 Task: Sort the products in the category "Prenatal Vitamins" by best match.
Action: Mouse moved to (271, 139)
Screenshot: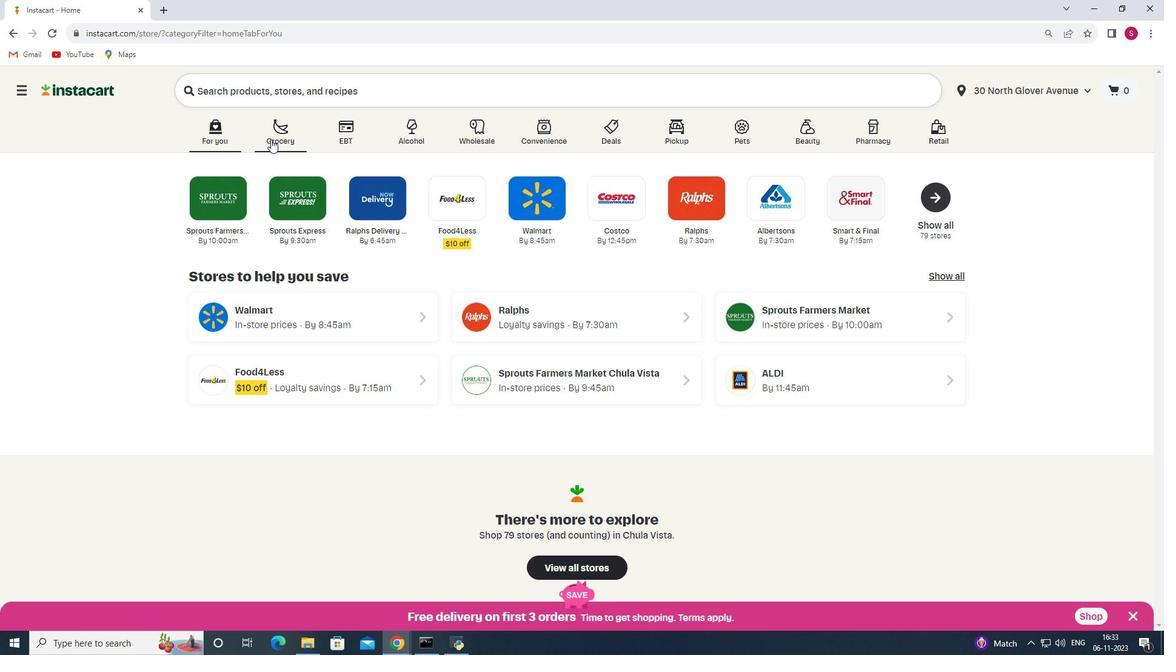 
Action: Mouse pressed left at (271, 139)
Screenshot: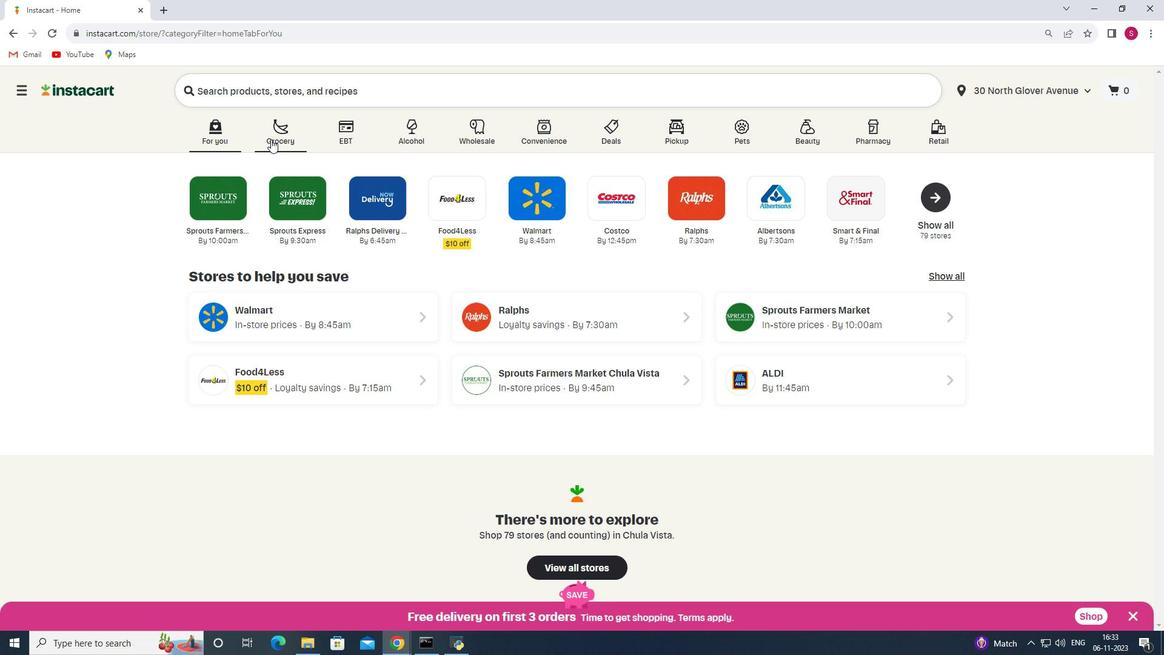 
Action: Mouse moved to (294, 341)
Screenshot: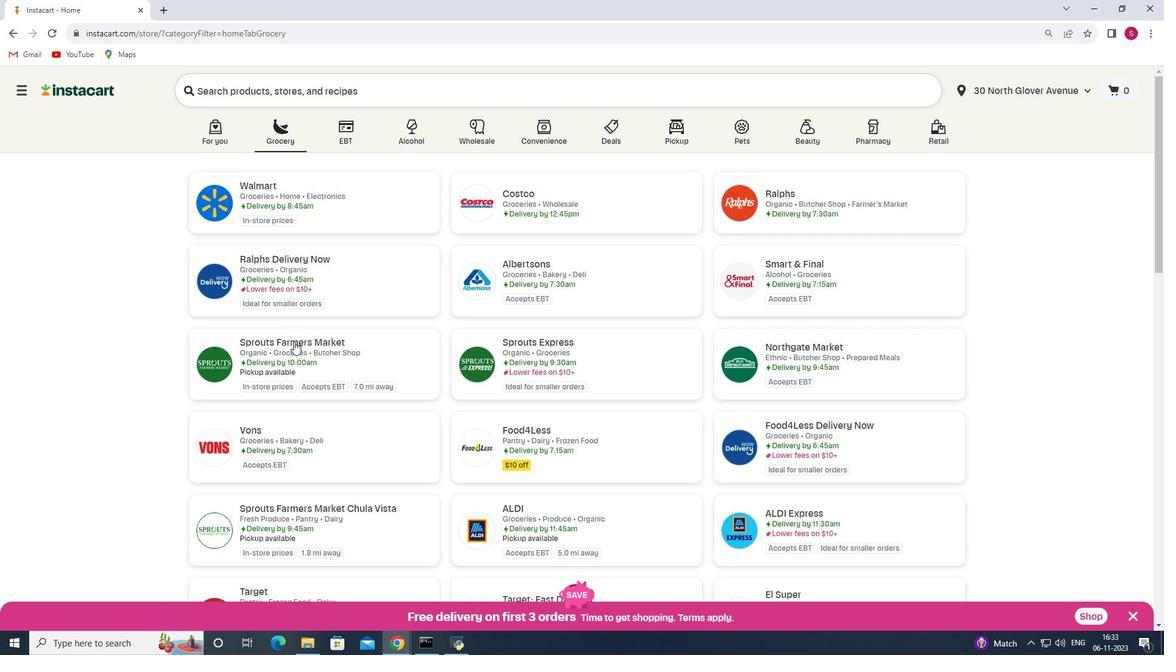 
Action: Mouse pressed left at (294, 341)
Screenshot: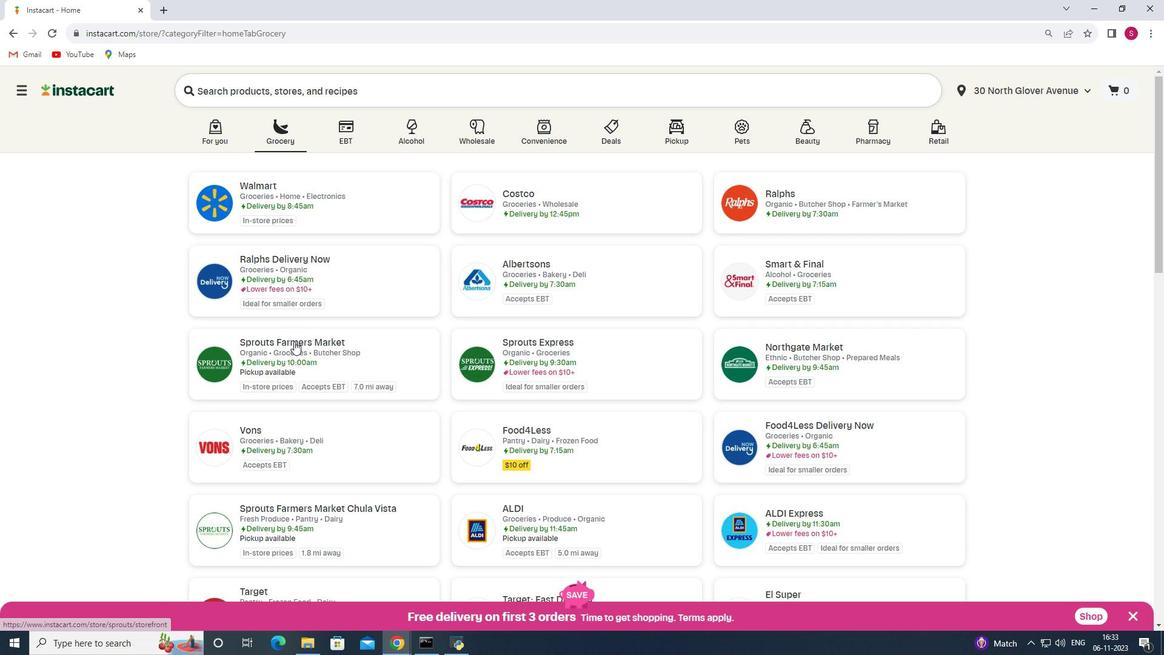 
Action: Mouse moved to (70, 450)
Screenshot: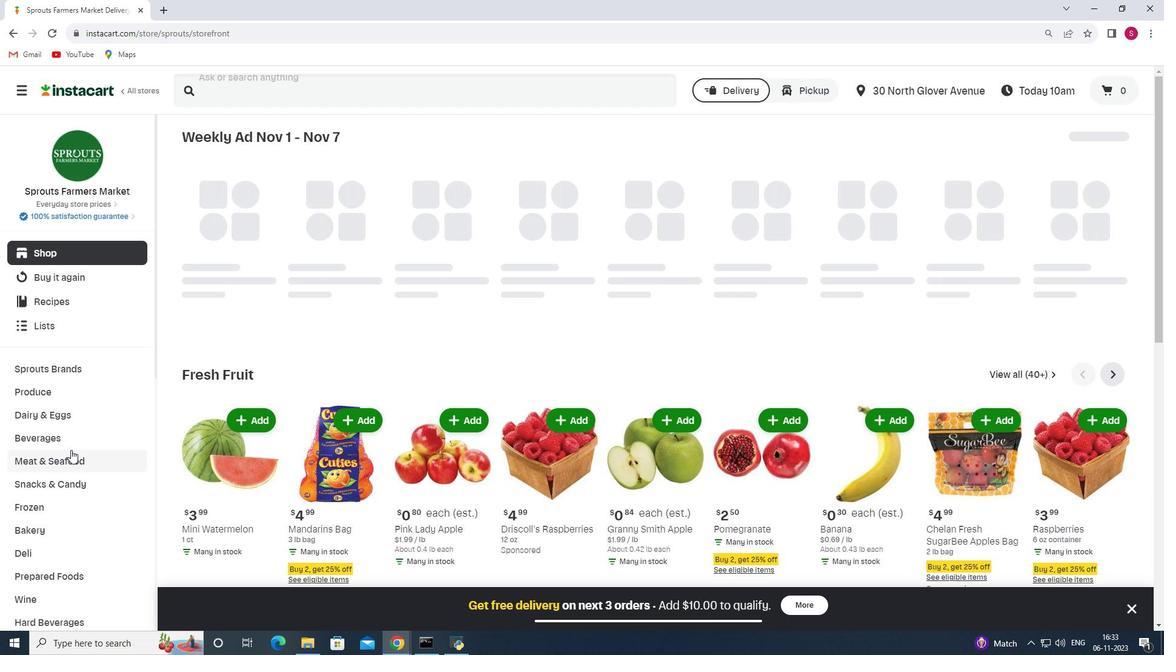 
Action: Mouse scrolled (70, 449) with delta (0, 0)
Screenshot: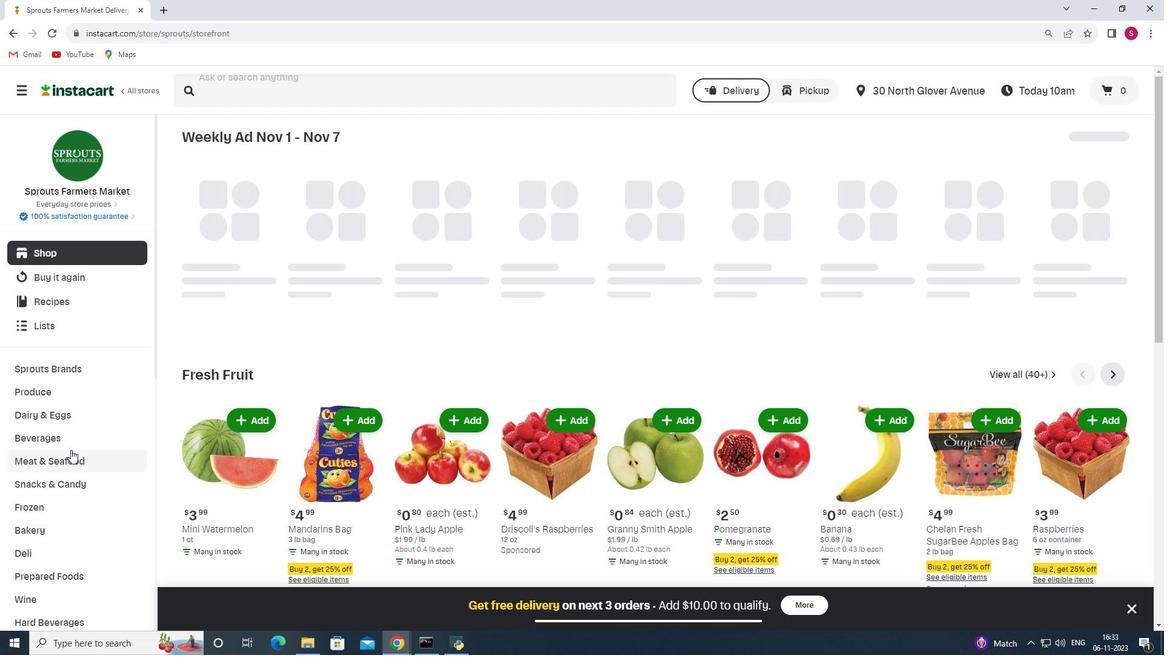 
Action: Mouse scrolled (70, 449) with delta (0, 0)
Screenshot: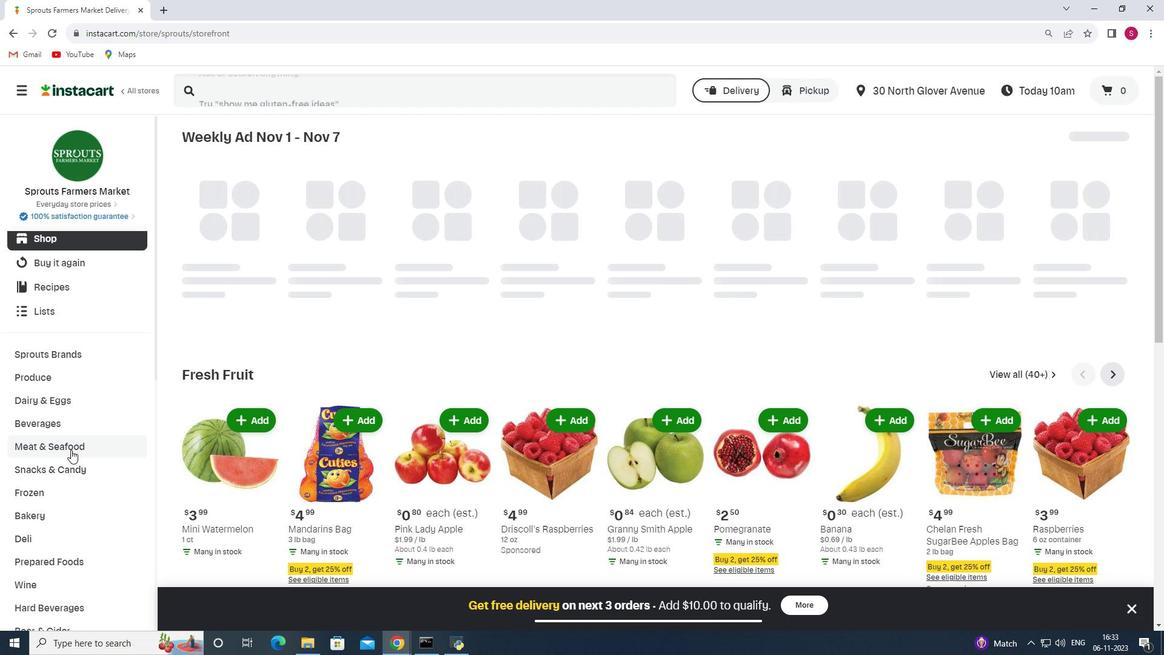
Action: Mouse scrolled (70, 449) with delta (0, 0)
Screenshot: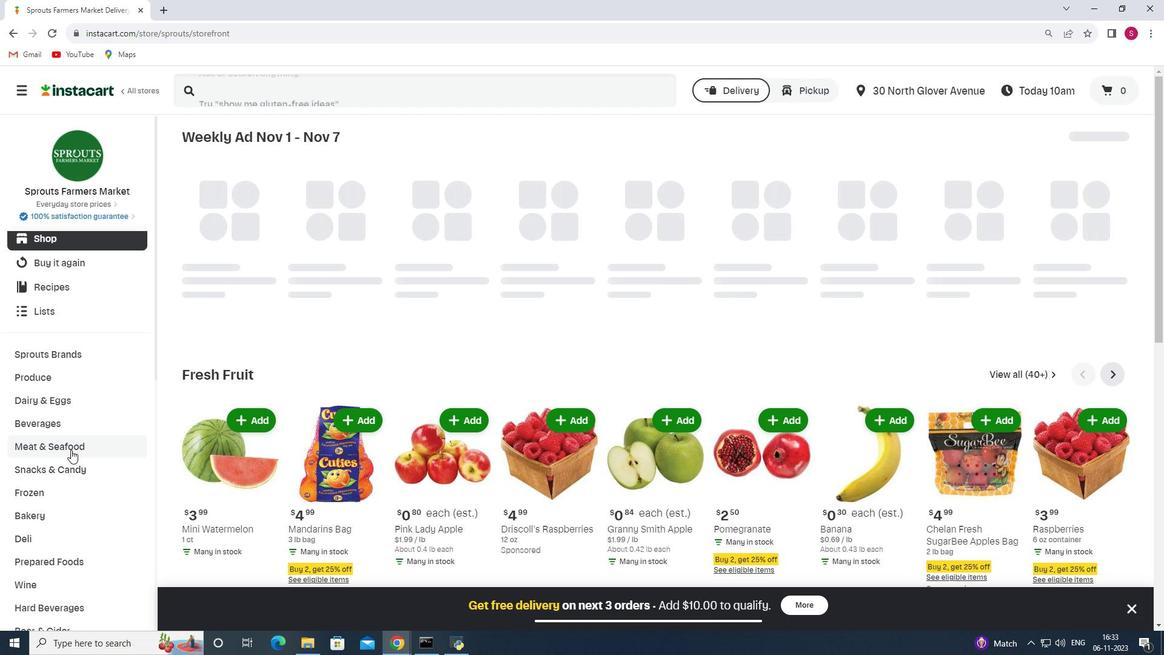 
Action: Mouse scrolled (70, 449) with delta (0, 0)
Screenshot: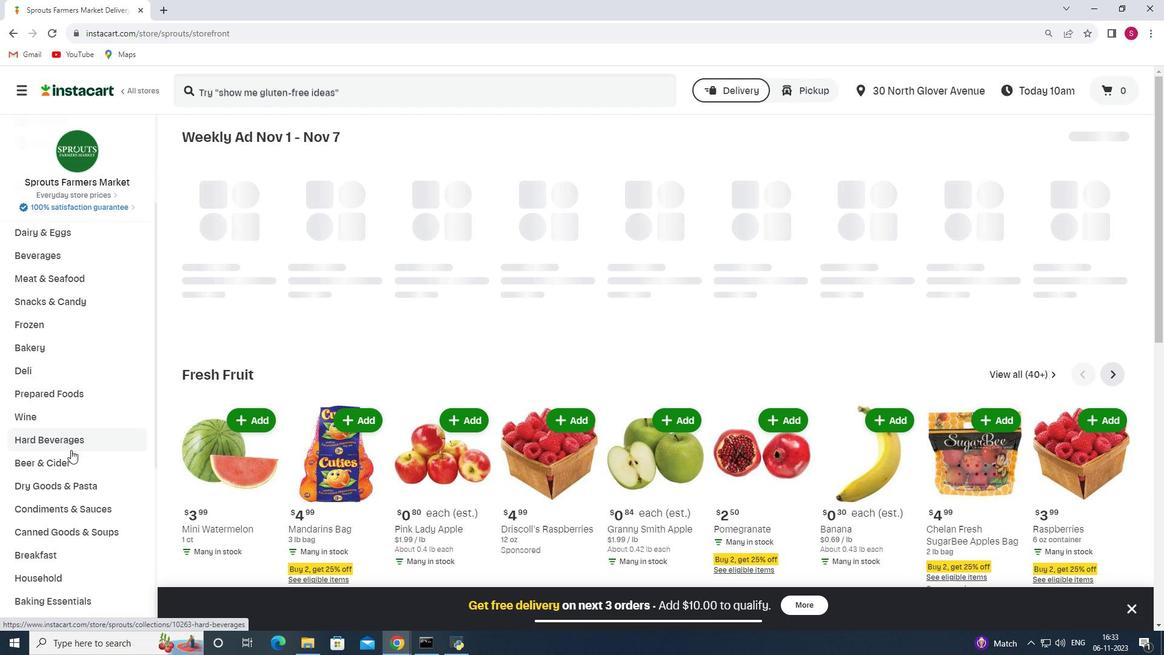 
Action: Mouse scrolled (70, 449) with delta (0, 0)
Screenshot: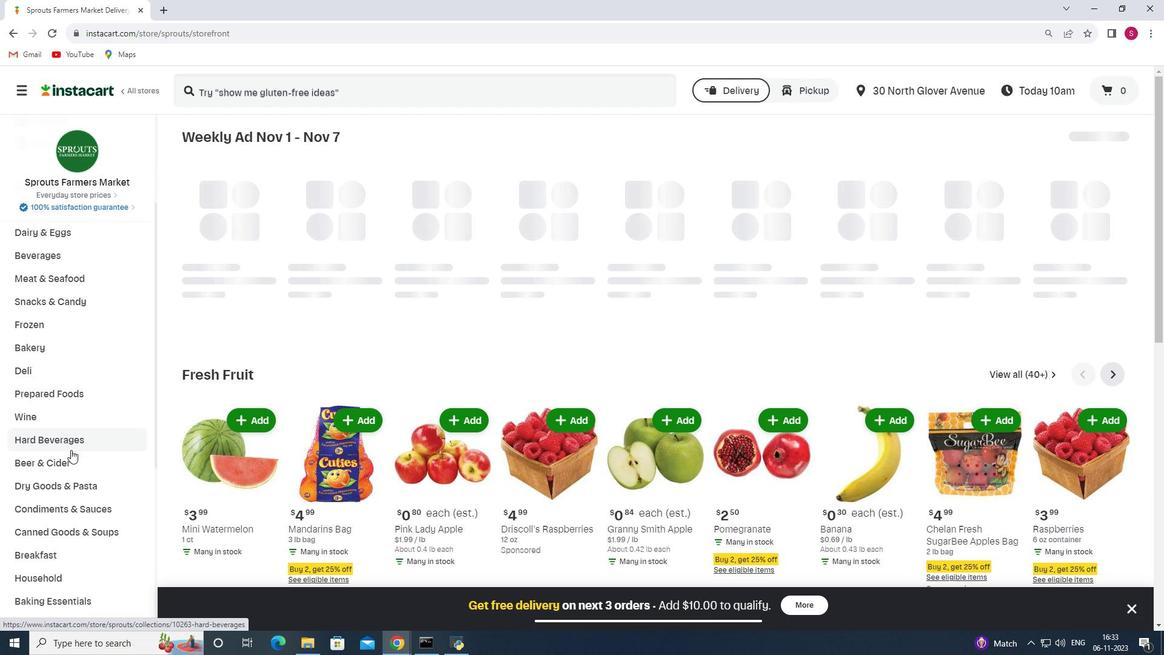 
Action: Mouse scrolled (70, 449) with delta (0, 0)
Screenshot: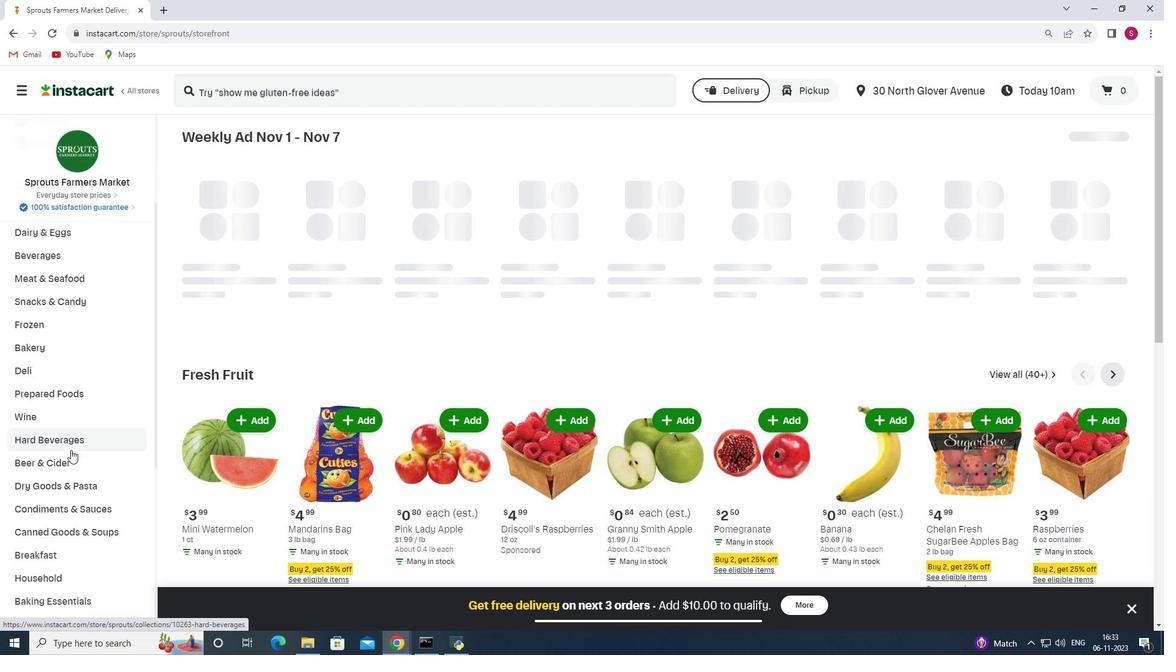 
Action: Mouse scrolled (70, 449) with delta (0, 0)
Screenshot: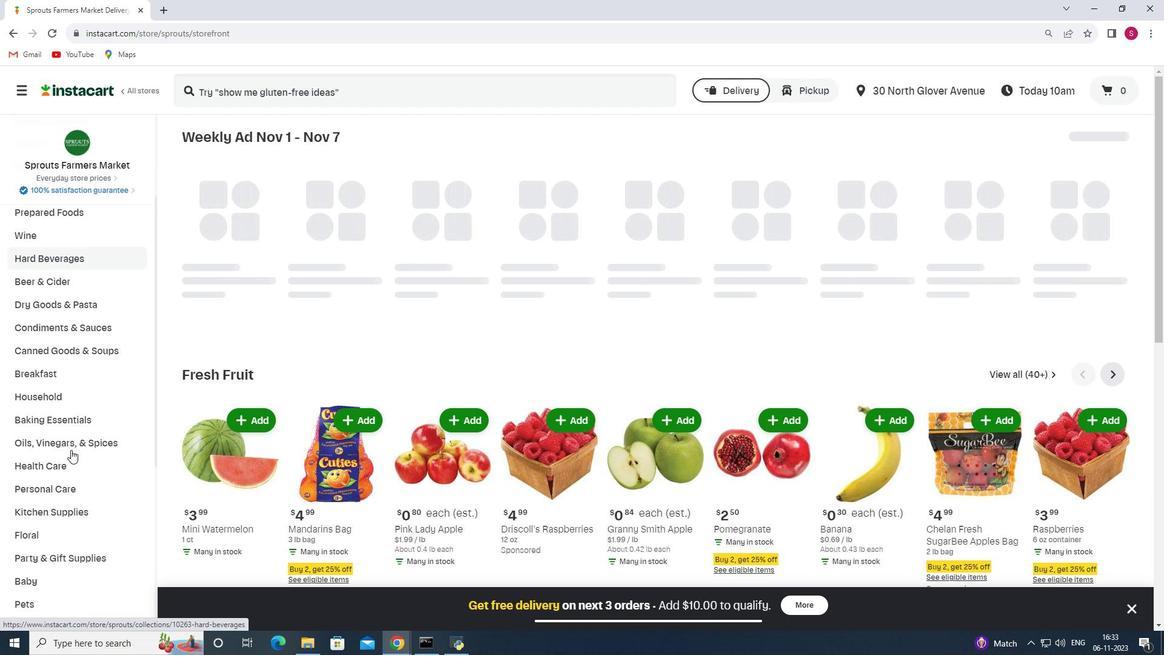 
Action: Mouse scrolled (70, 449) with delta (0, 0)
Screenshot: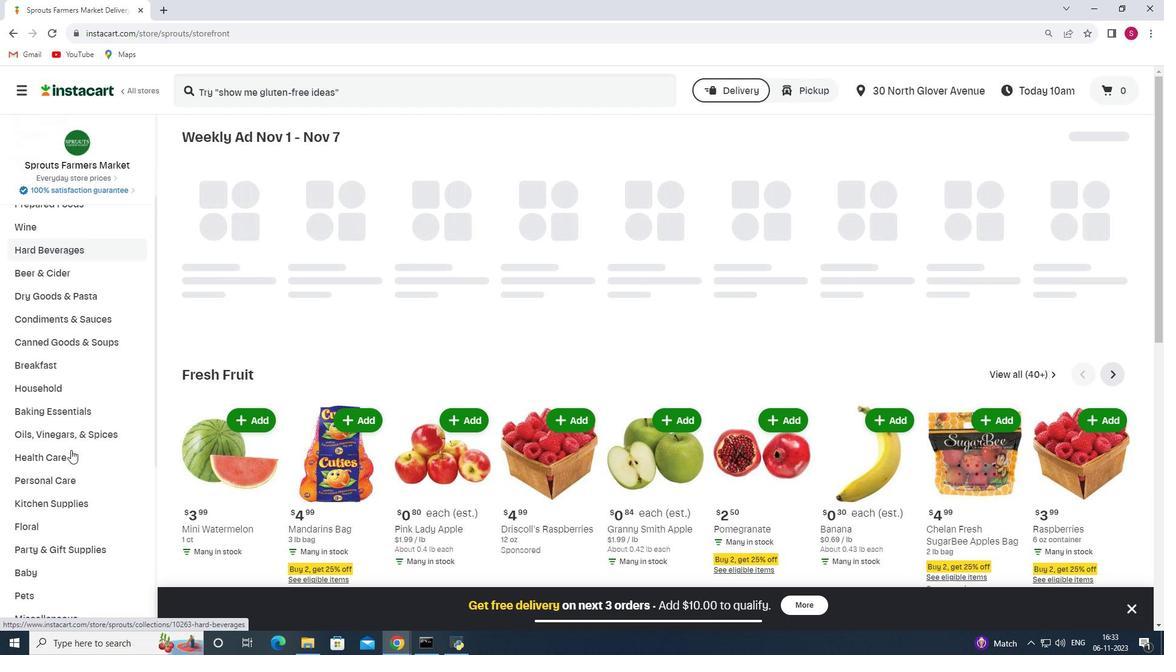 
Action: Mouse moved to (89, 354)
Screenshot: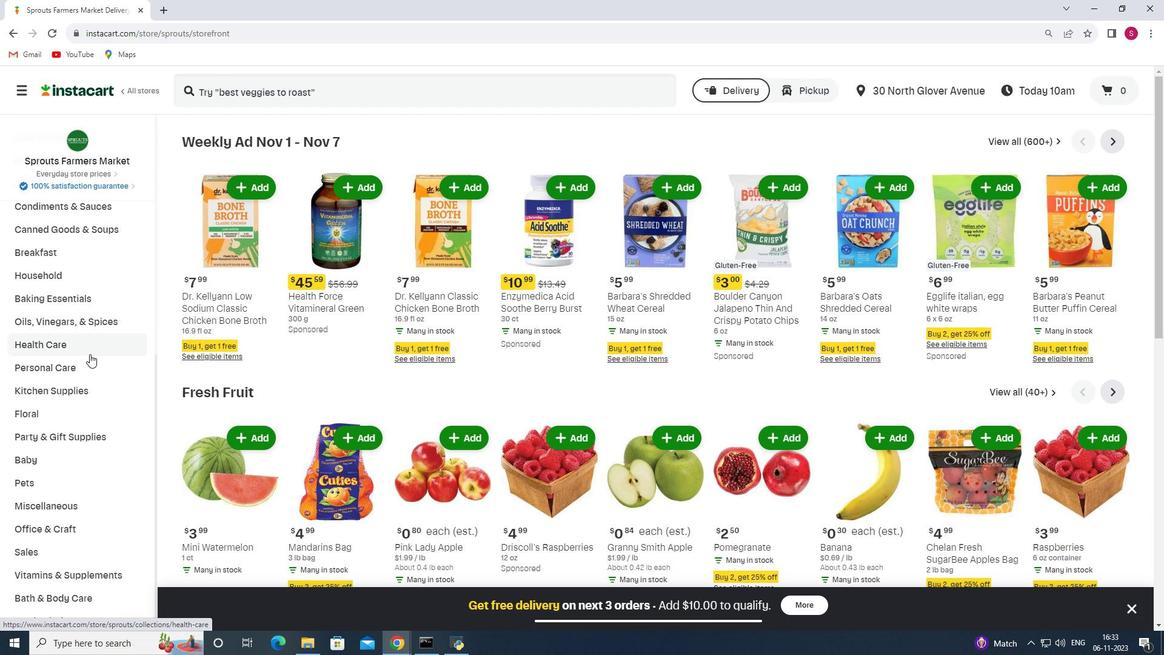 
Action: Mouse pressed left at (89, 354)
Screenshot: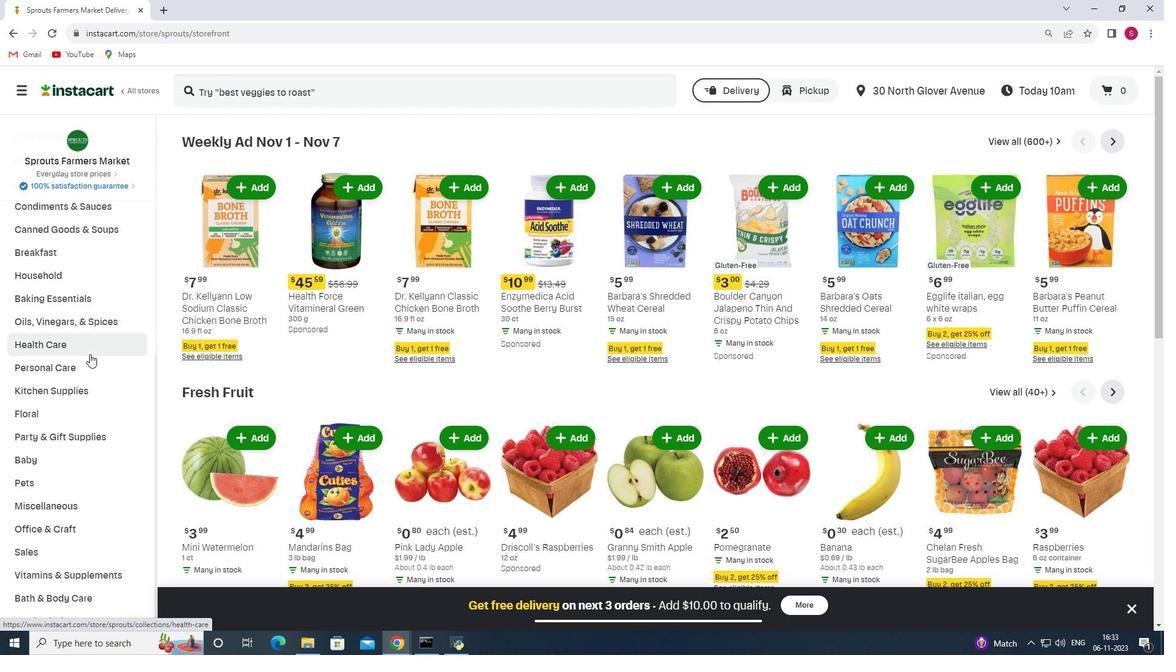 
Action: Mouse moved to (447, 175)
Screenshot: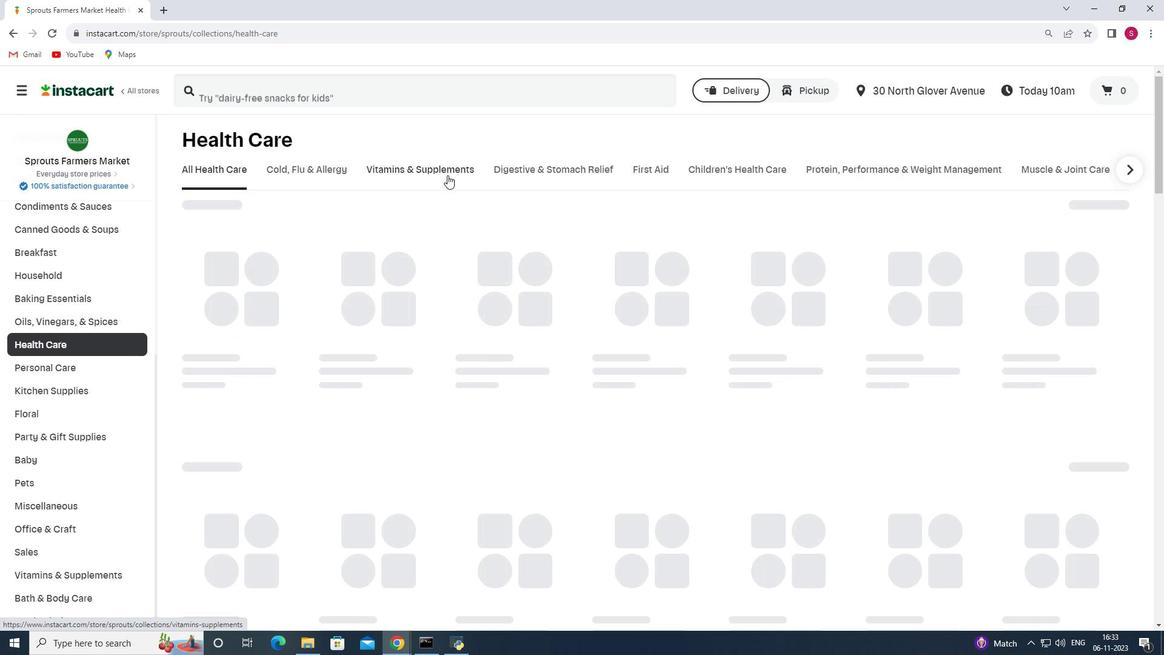 
Action: Mouse pressed left at (447, 175)
Screenshot: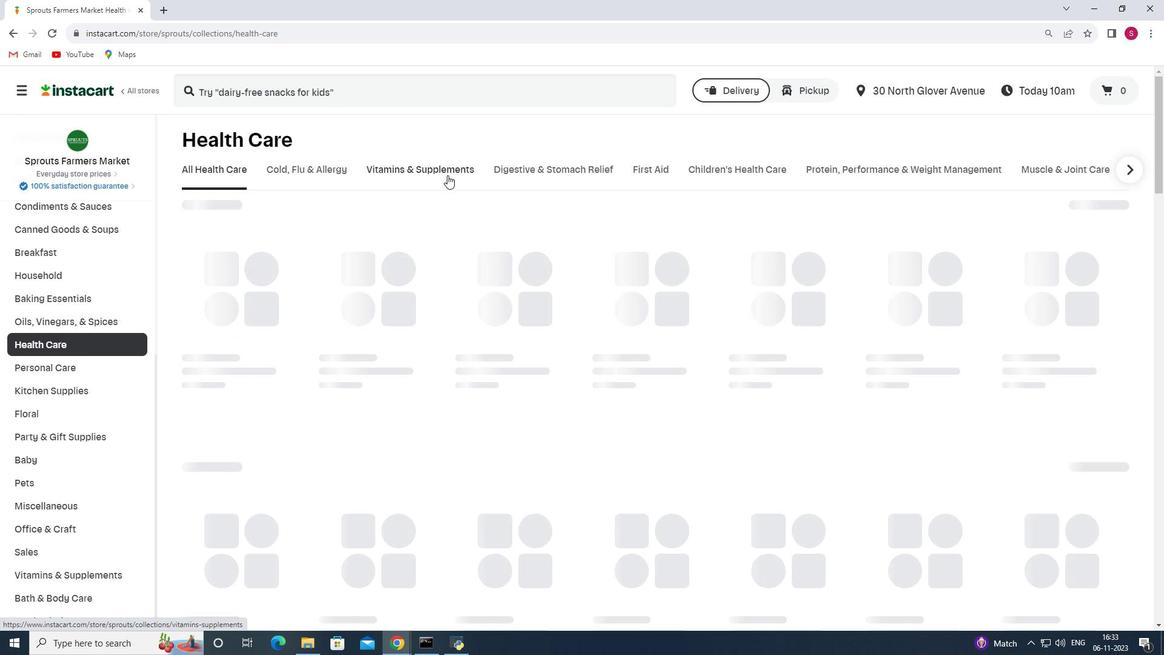 
Action: Mouse moved to (1140, 217)
Screenshot: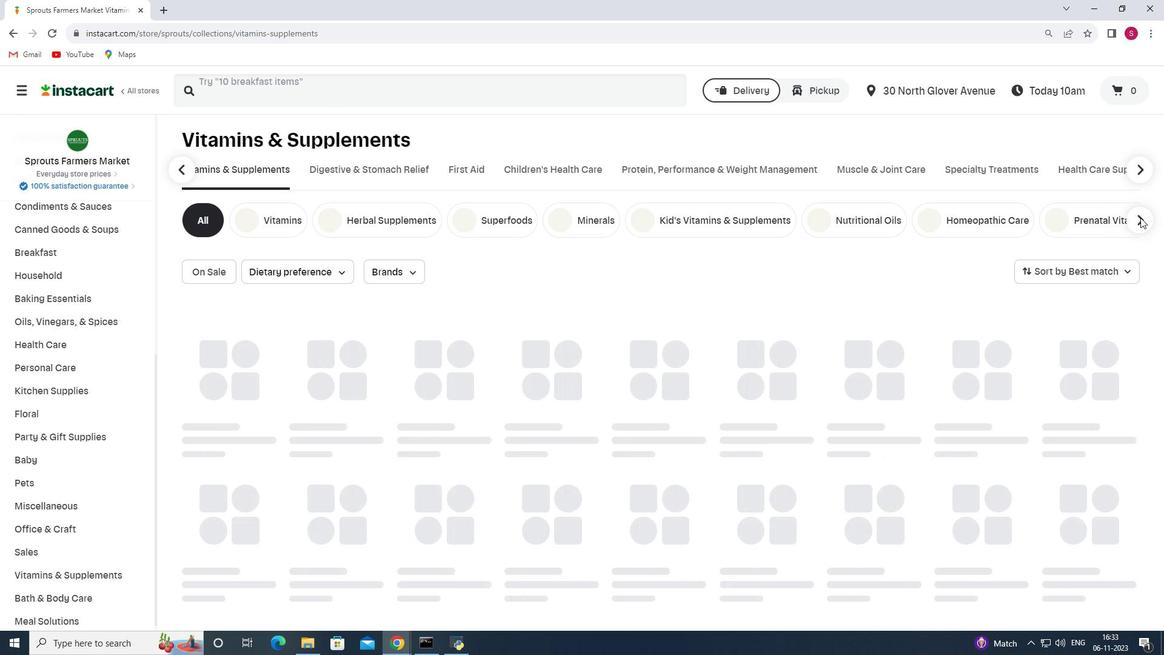 
Action: Mouse pressed left at (1140, 217)
Screenshot: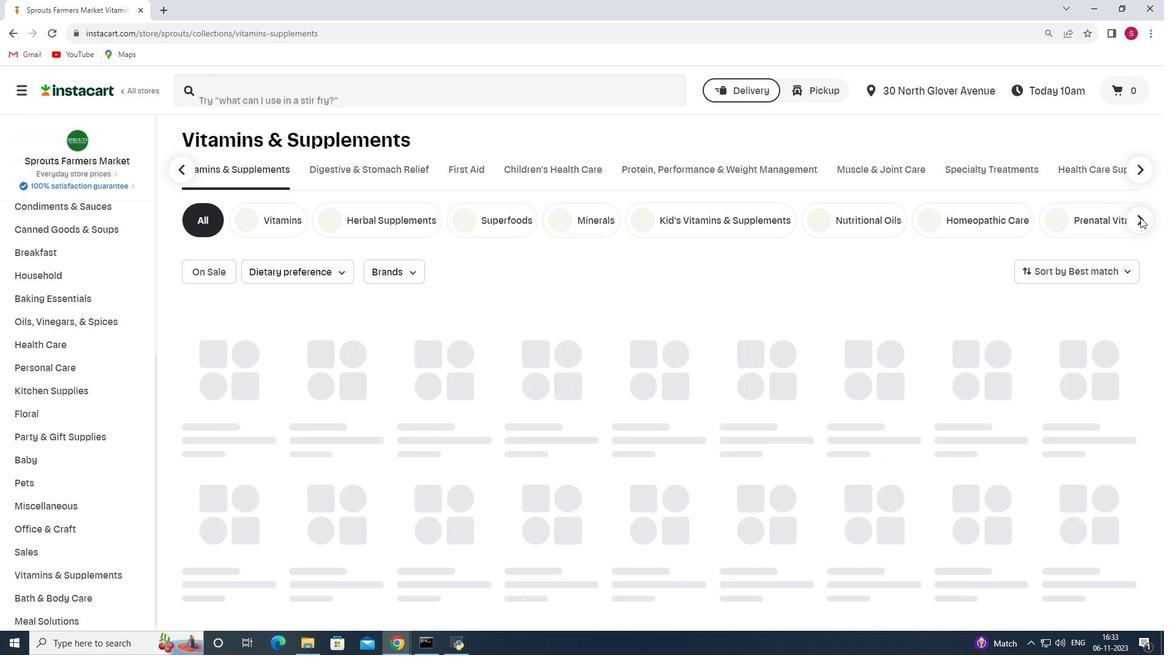 
Action: Mouse moved to (464, 215)
Screenshot: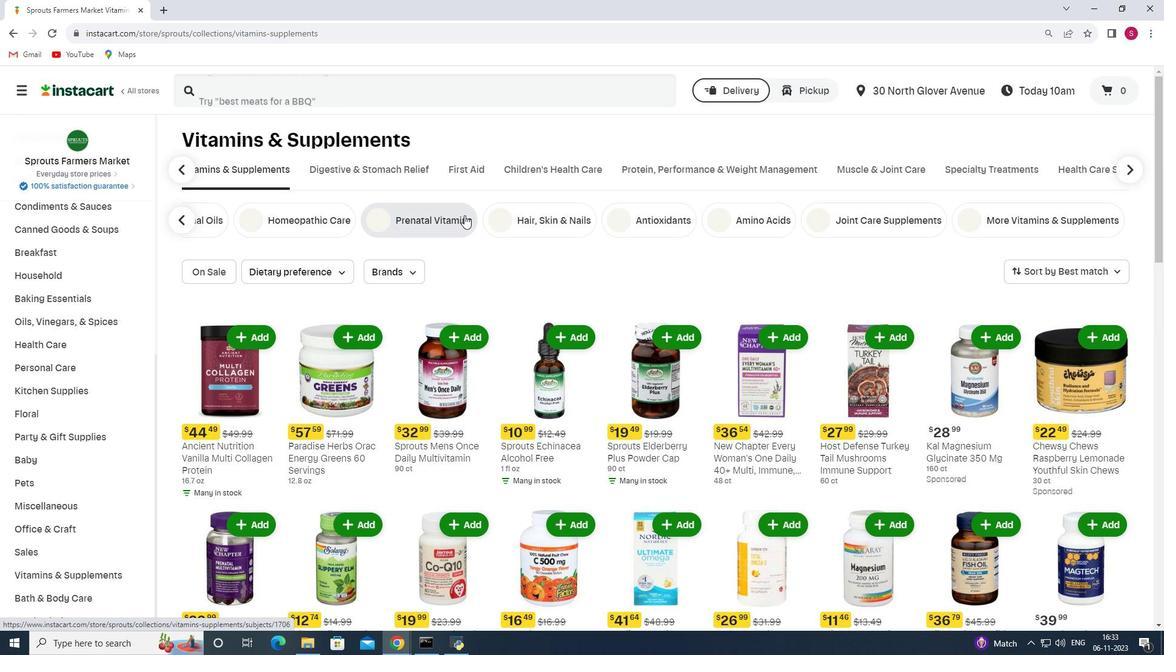 
Action: Mouse pressed left at (464, 215)
Screenshot: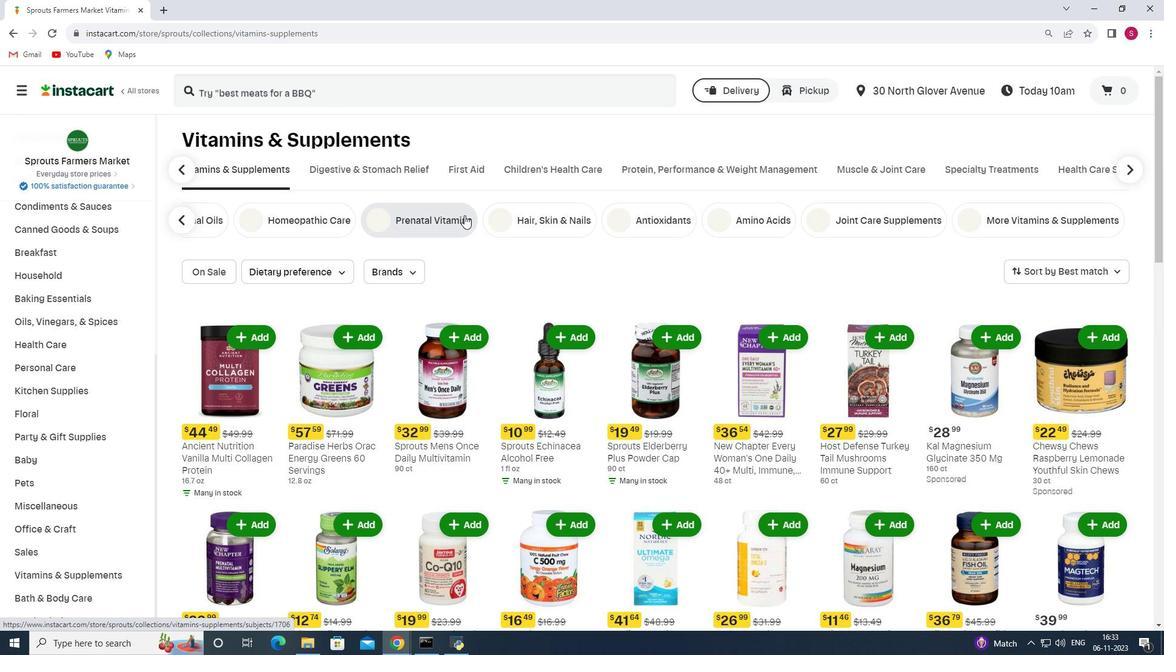 
Action: Mouse moved to (1093, 278)
Screenshot: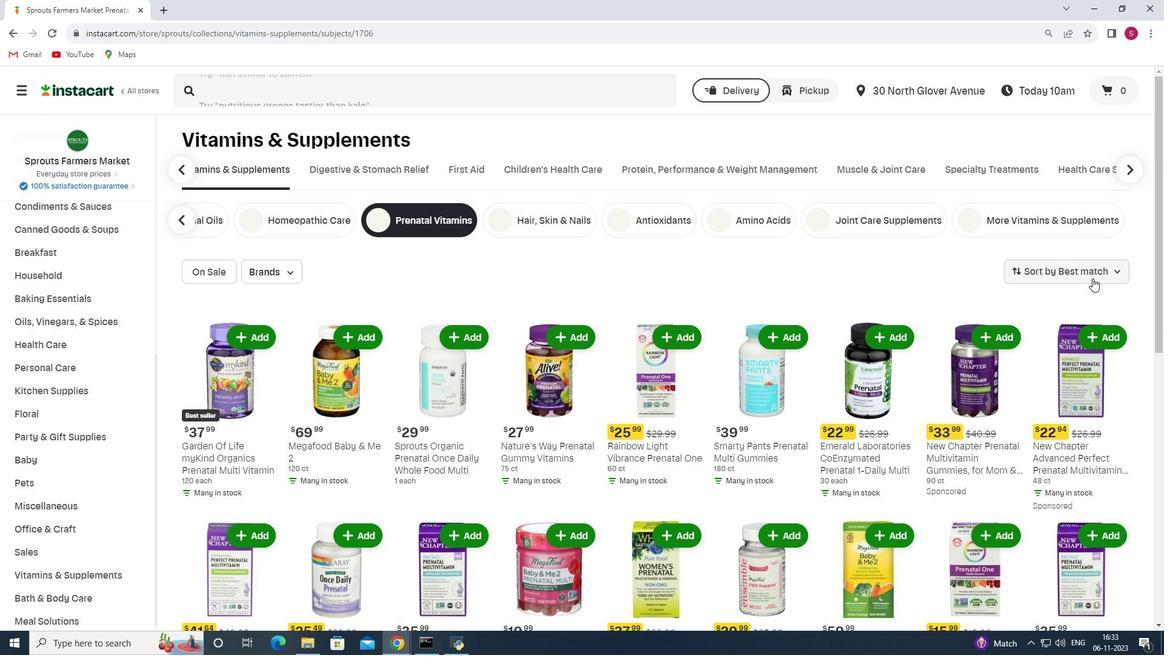 
Action: Mouse pressed left at (1093, 278)
Screenshot: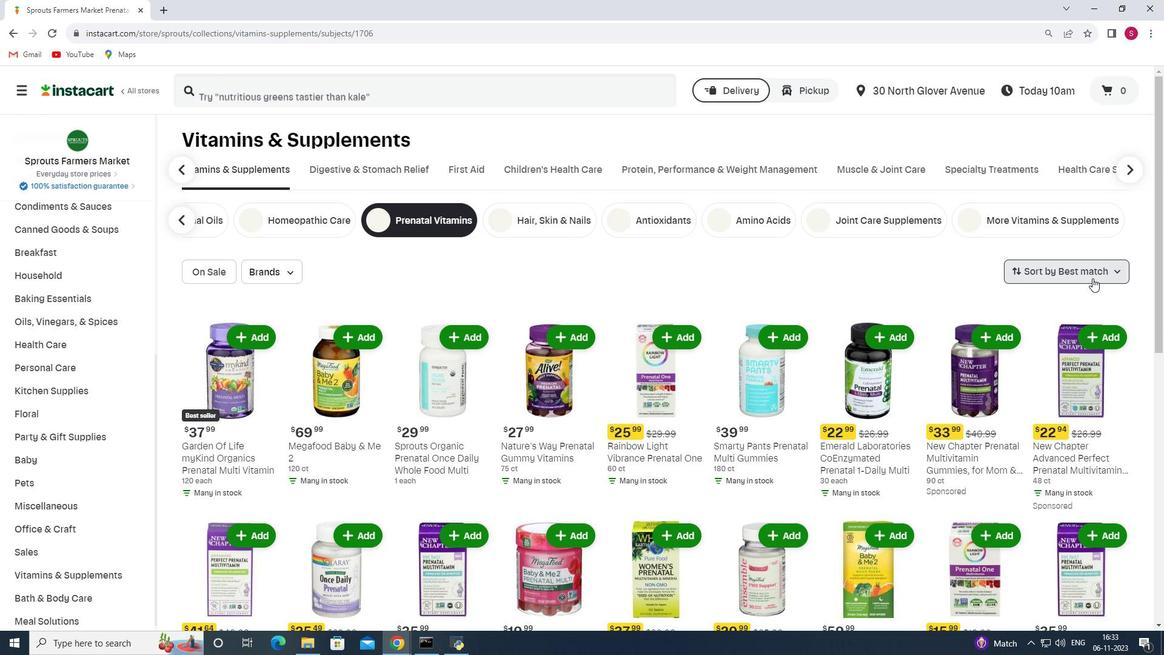 
Action: Mouse moved to (1055, 307)
Screenshot: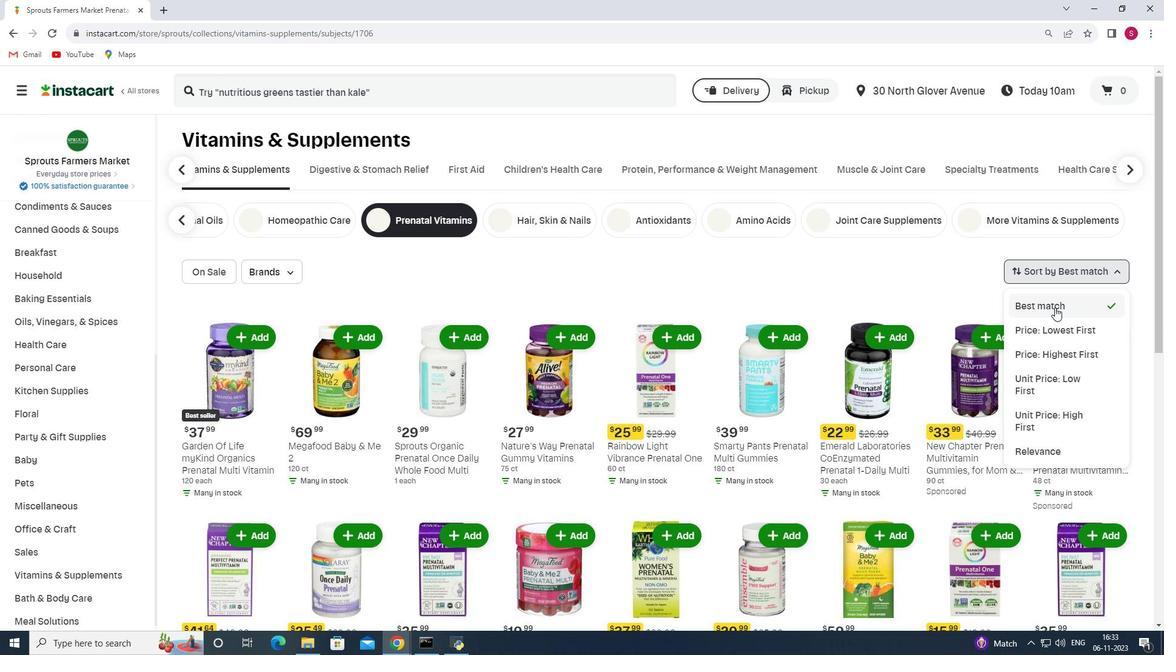 
Action: Mouse pressed left at (1055, 307)
Screenshot: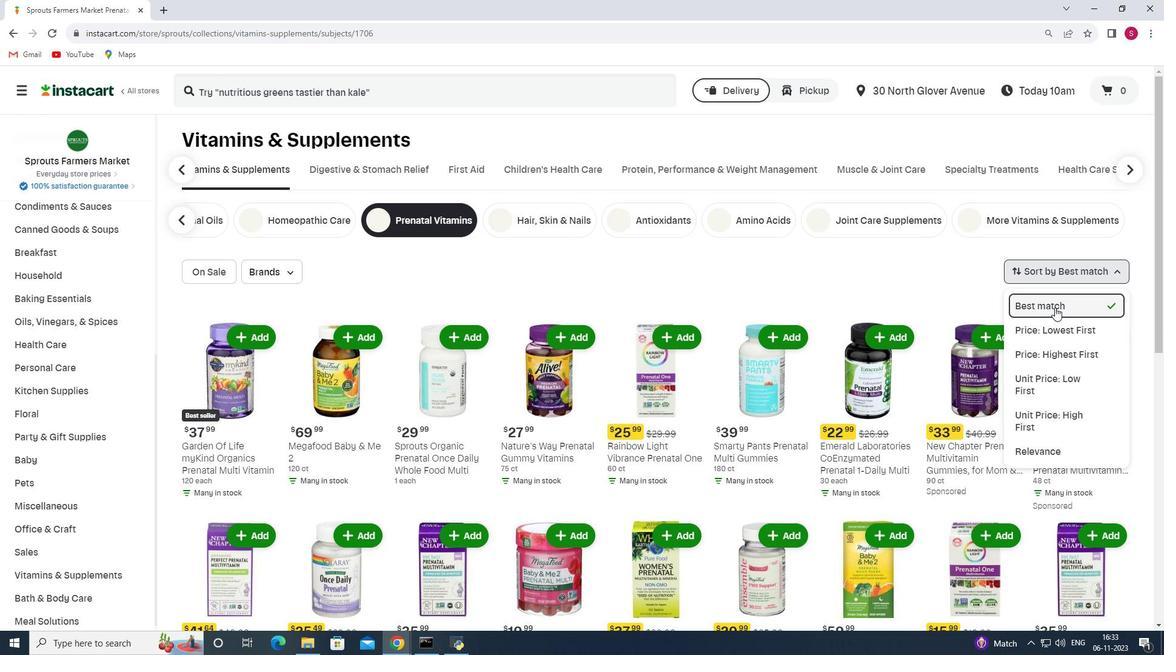 
Action: Mouse moved to (1007, 300)
Screenshot: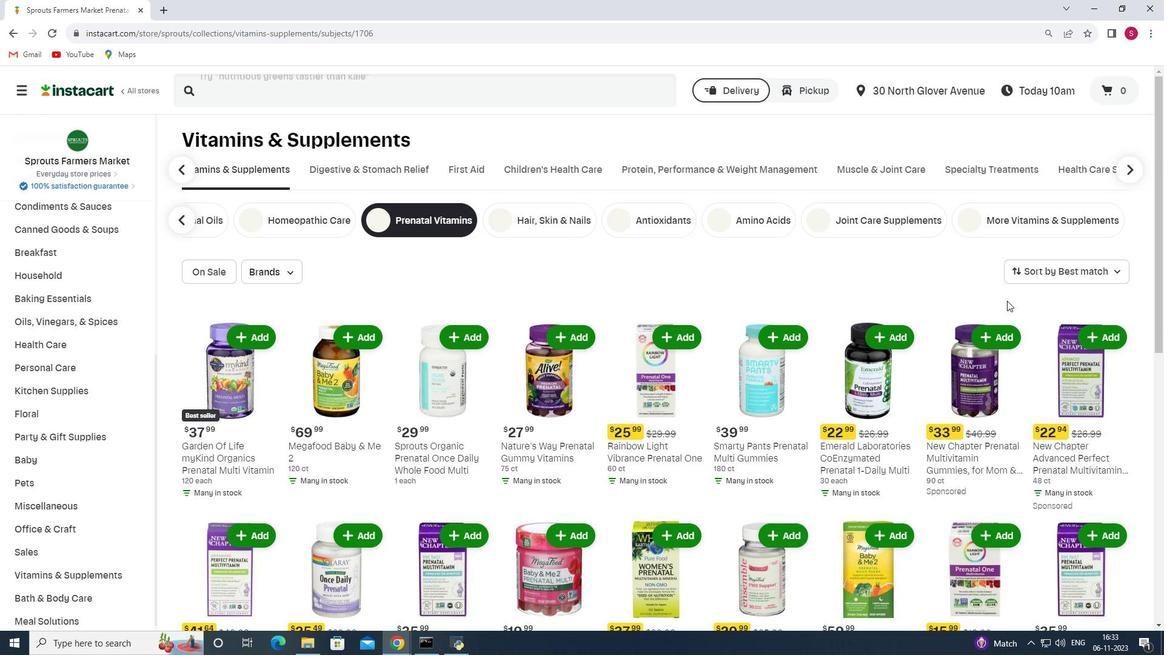 
